 Task: Select the month "October".
Action: Mouse moved to (810, 109)
Screenshot: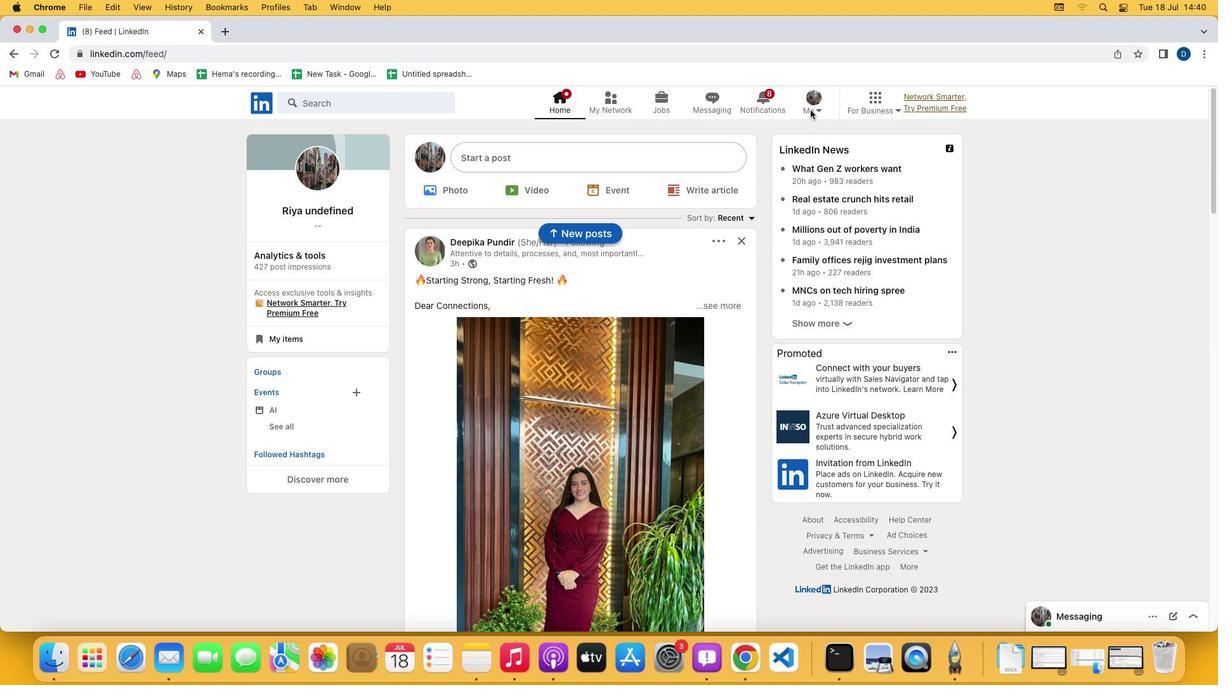 
Action: Mouse pressed left at (810, 109)
Screenshot: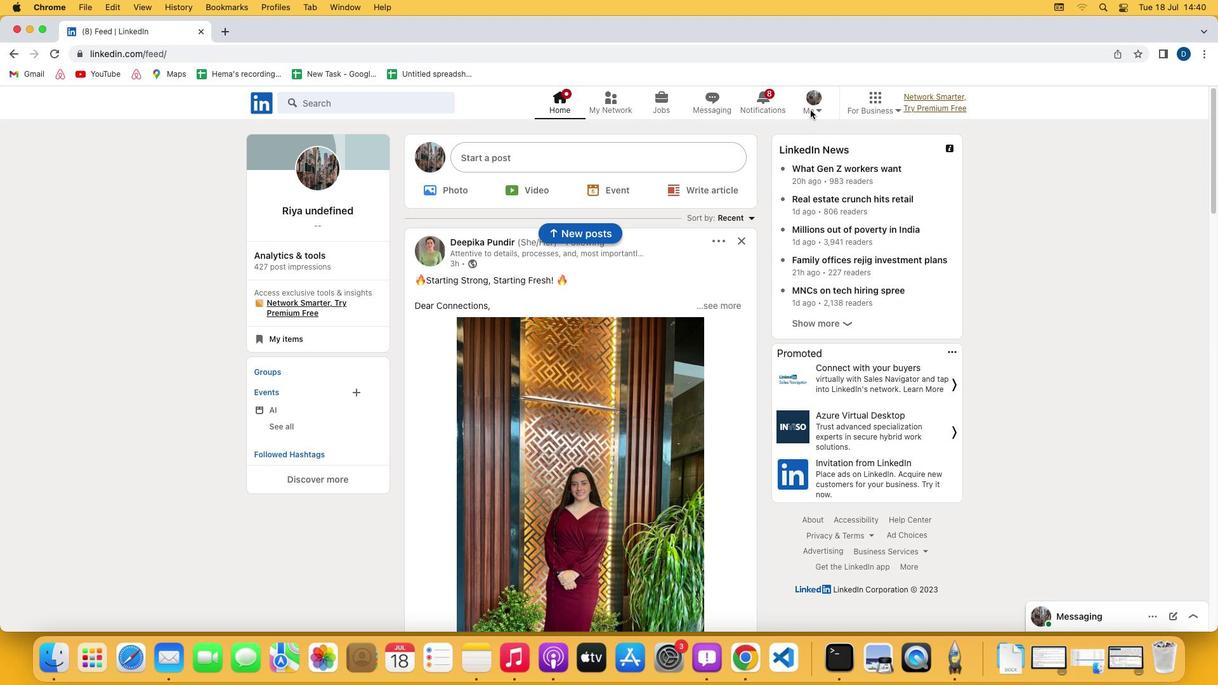 
Action: Mouse moved to (816, 109)
Screenshot: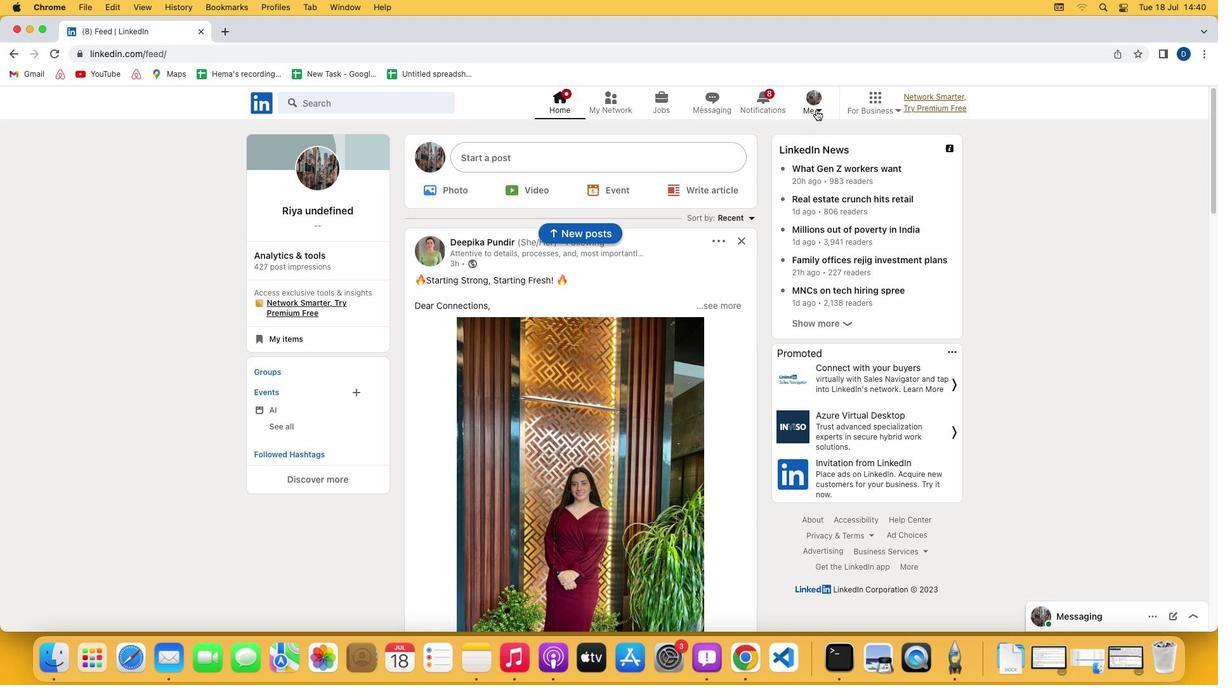 
Action: Mouse pressed left at (816, 109)
Screenshot: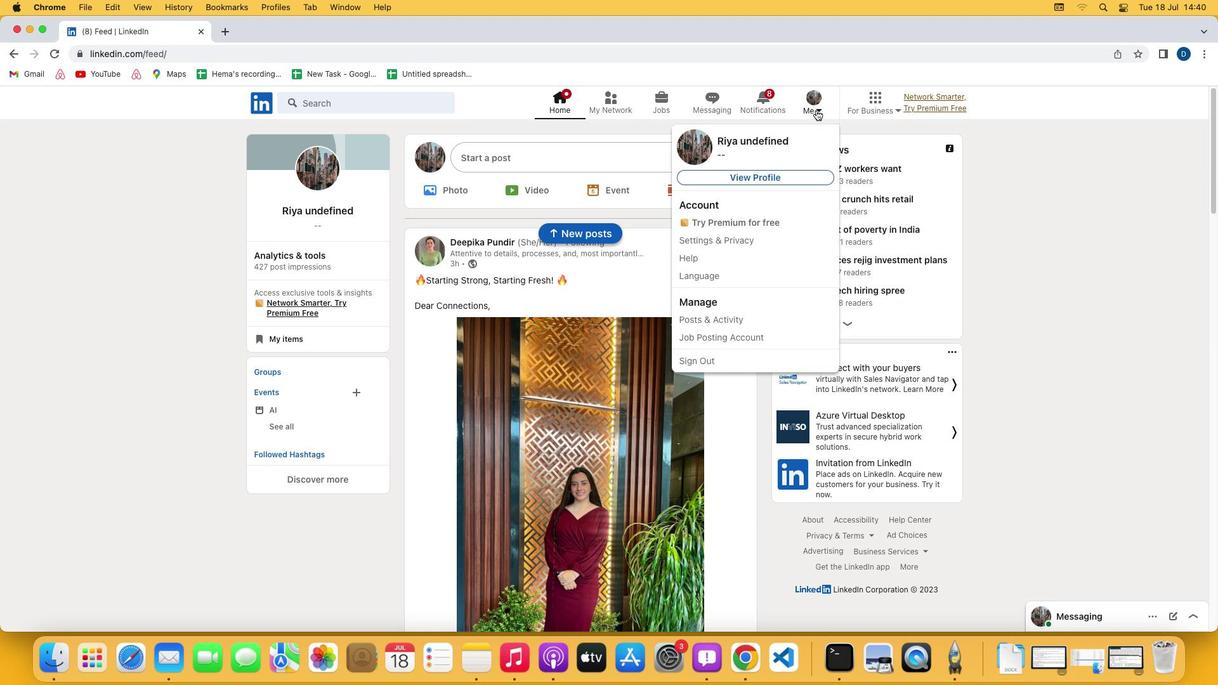 
Action: Mouse moved to (755, 171)
Screenshot: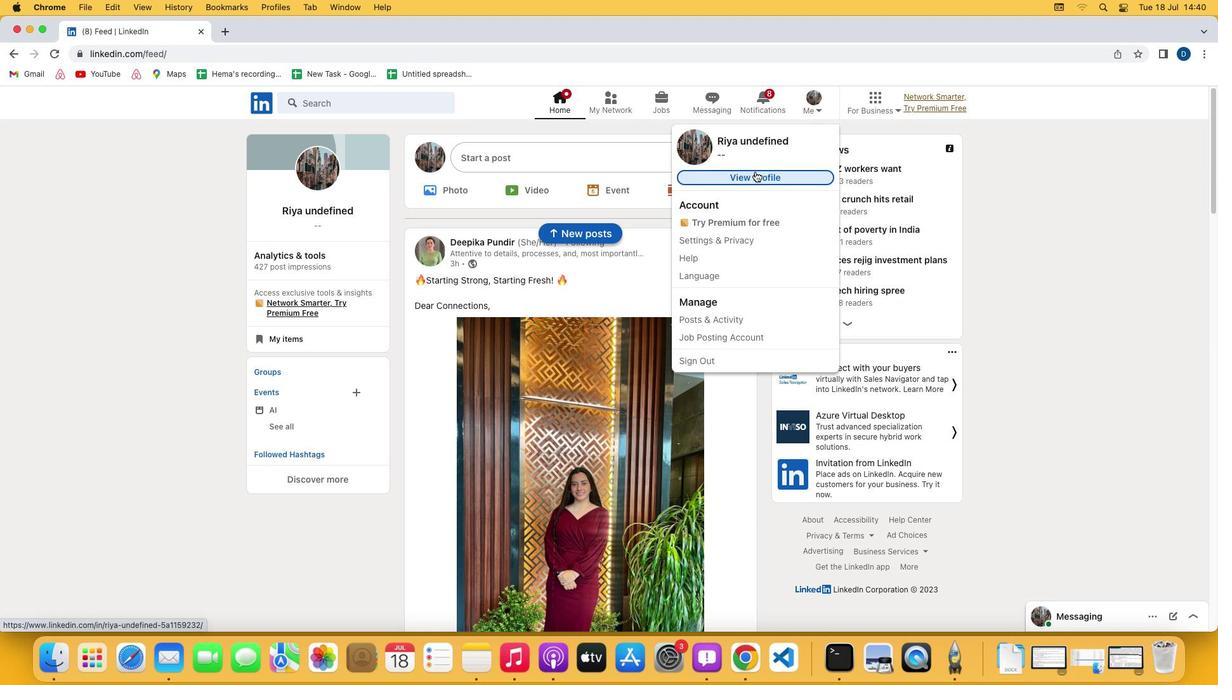 
Action: Mouse pressed left at (755, 171)
Screenshot: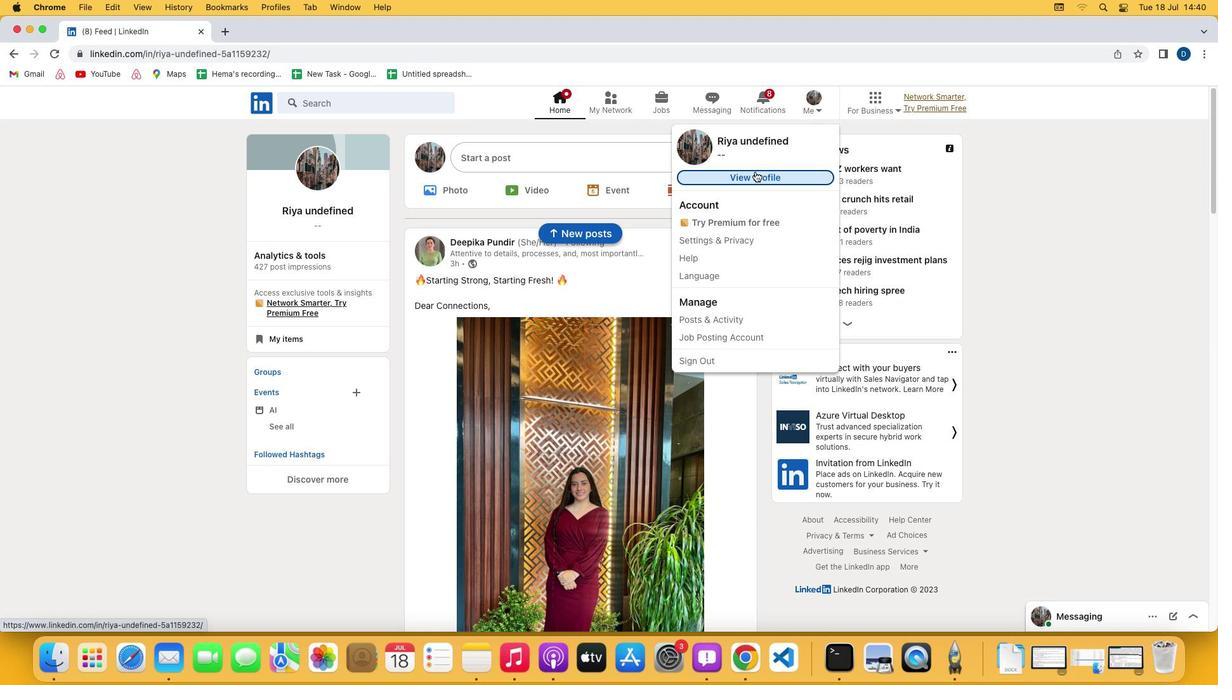 
Action: Mouse moved to (385, 427)
Screenshot: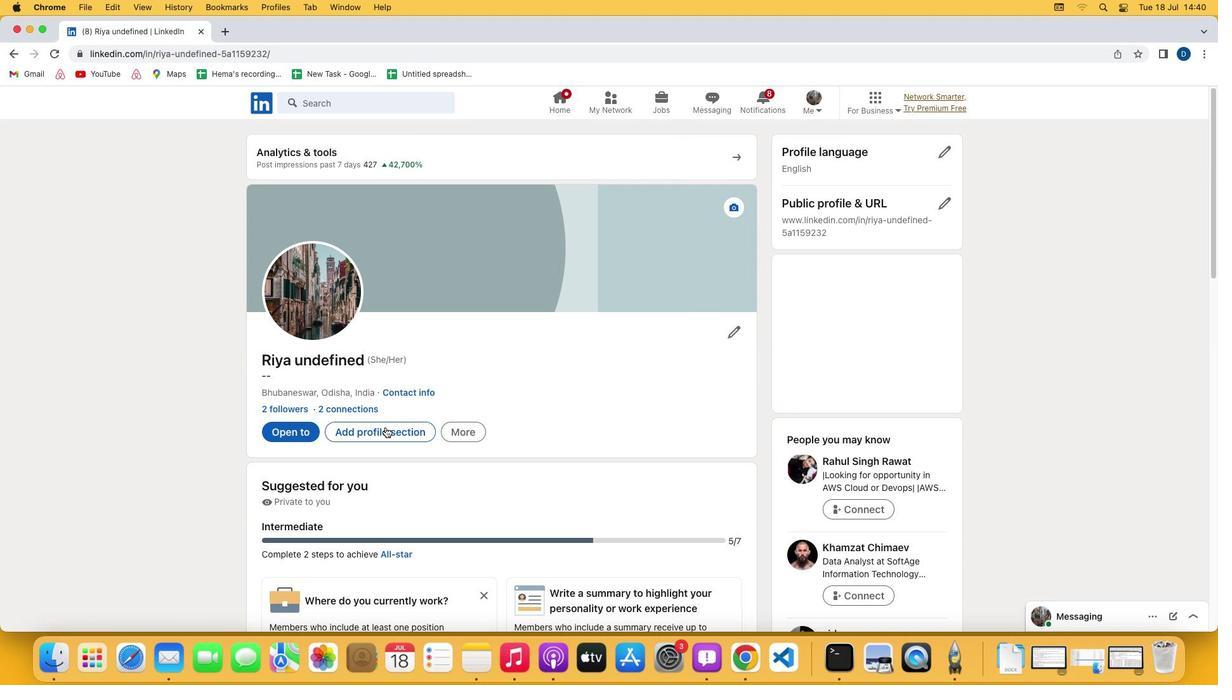 
Action: Mouse pressed left at (385, 427)
Screenshot: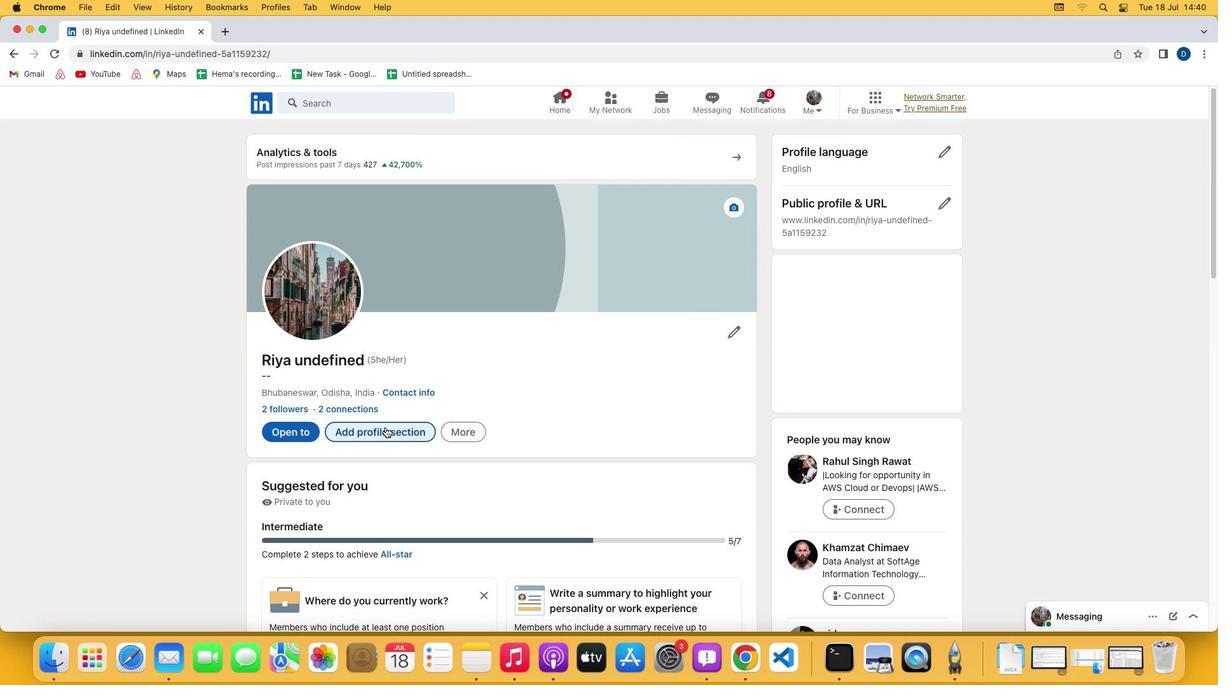 
Action: Mouse moved to (471, 277)
Screenshot: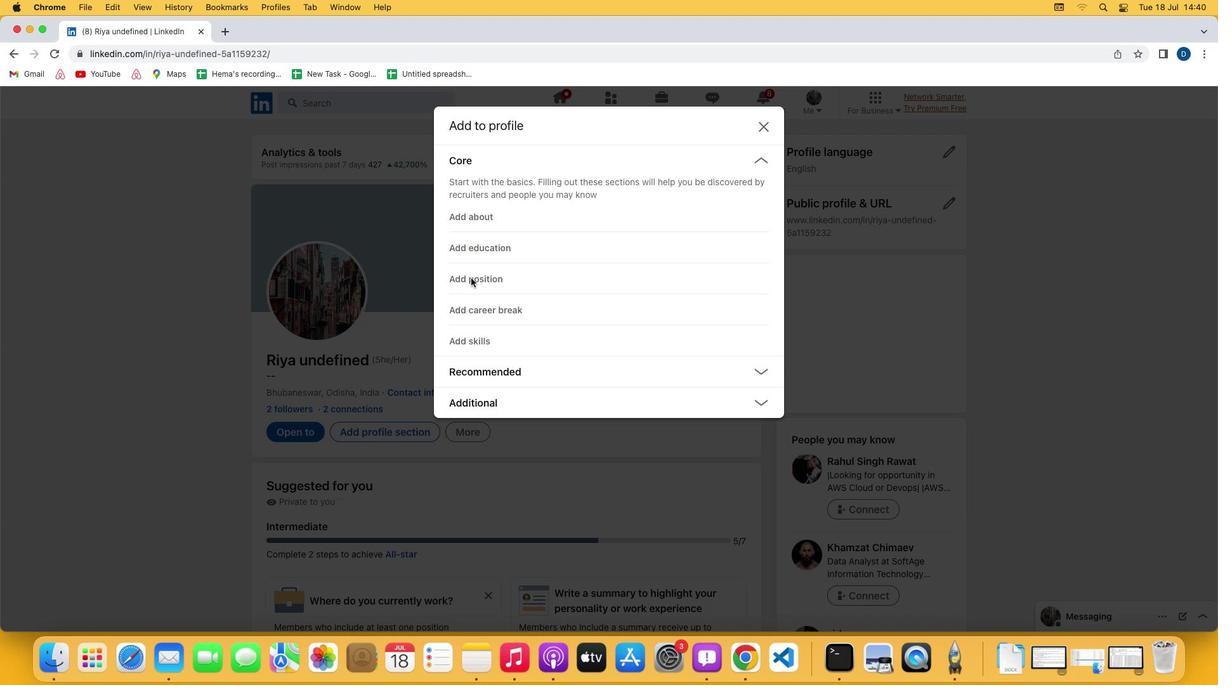 
Action: Mouse pressed left at (471, 277)
Screenshot: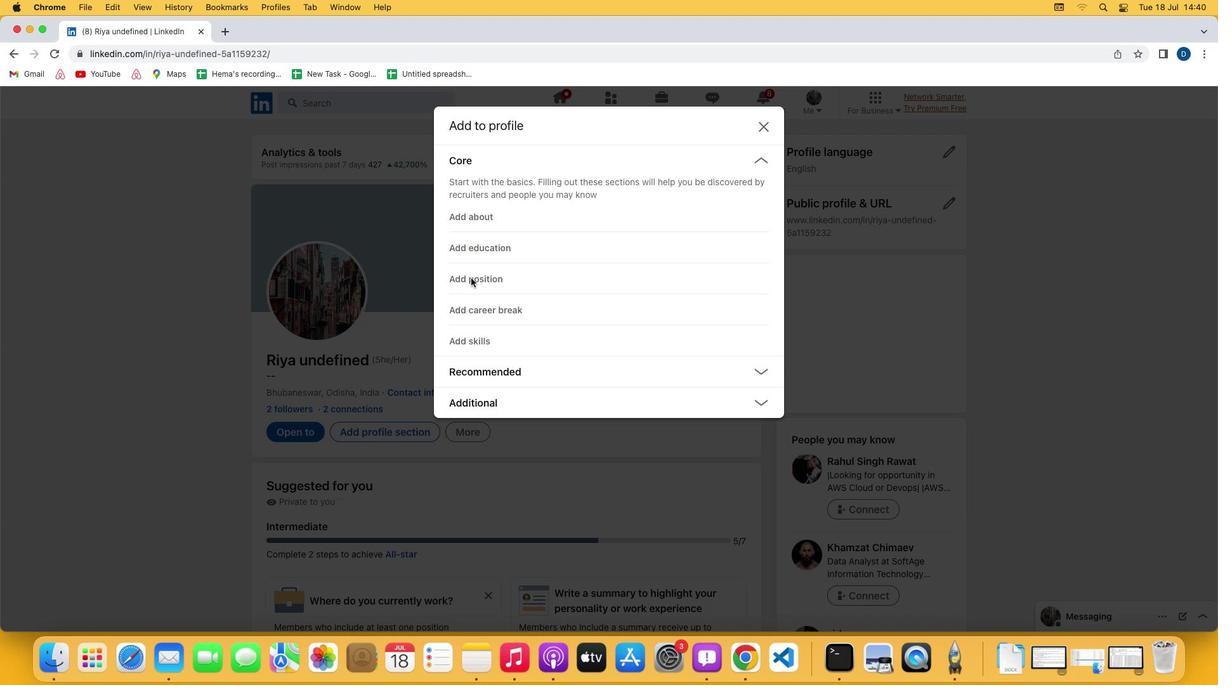 
Action: Mouse moved to (557, 368)
Screenshot: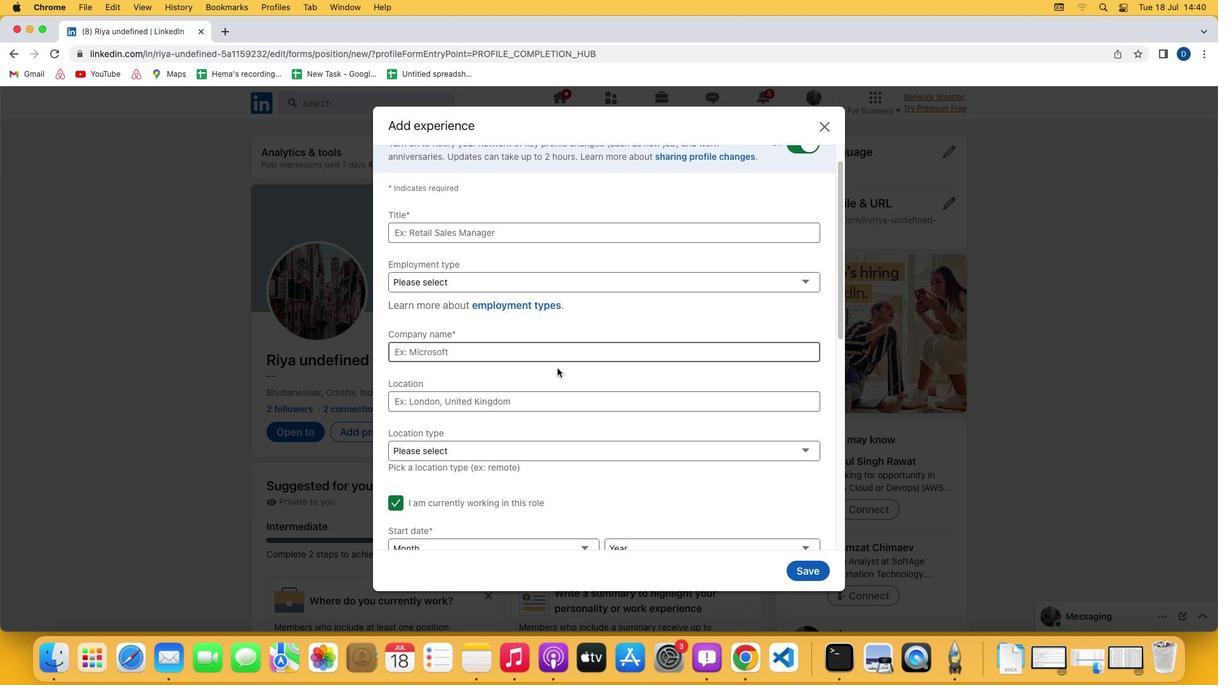 
Action: Mouse scrolled (557, 368) with delta (0, 0)
Screenshot: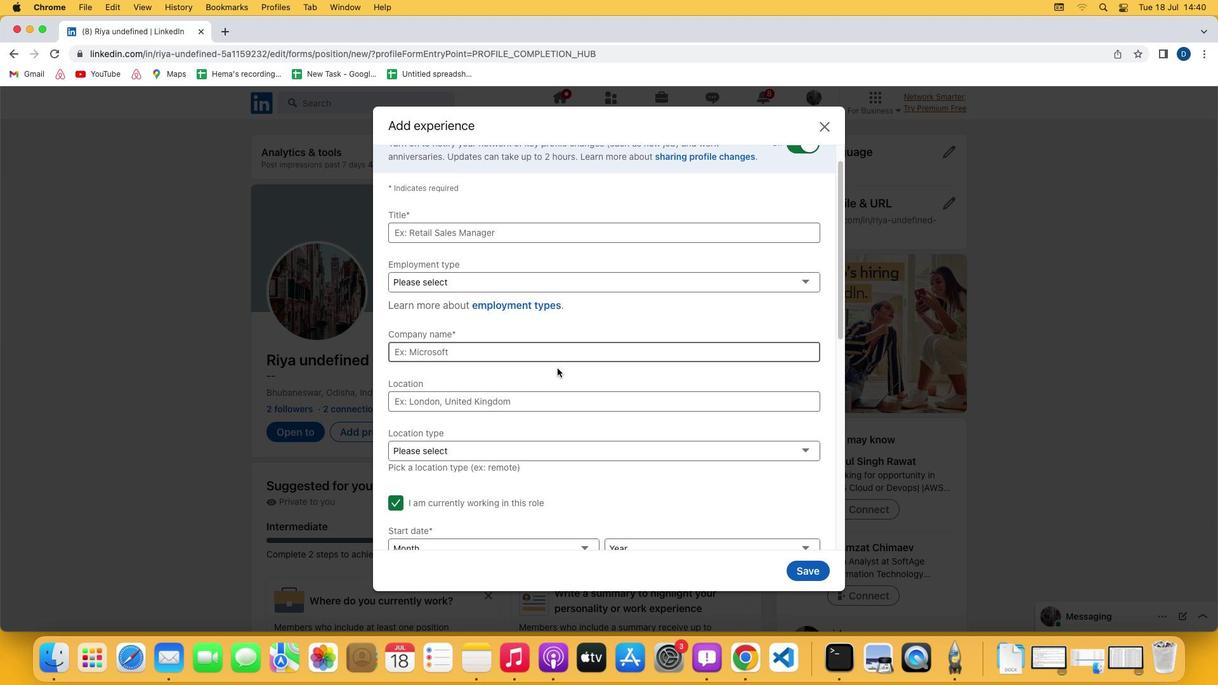 
Action: Mouse scrolled (557, 368) with delta (0, 0)
Screenshot: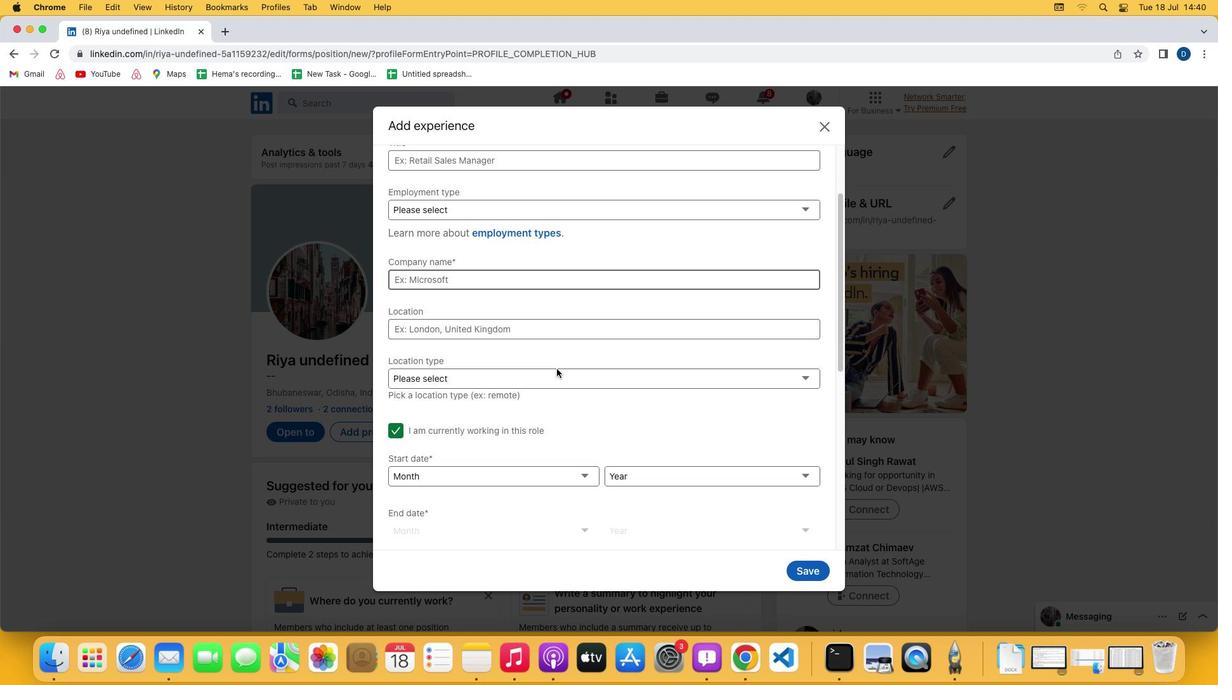 
Action: Mouse scrolled (557, 368) with delta (0, -1)
Screenshot: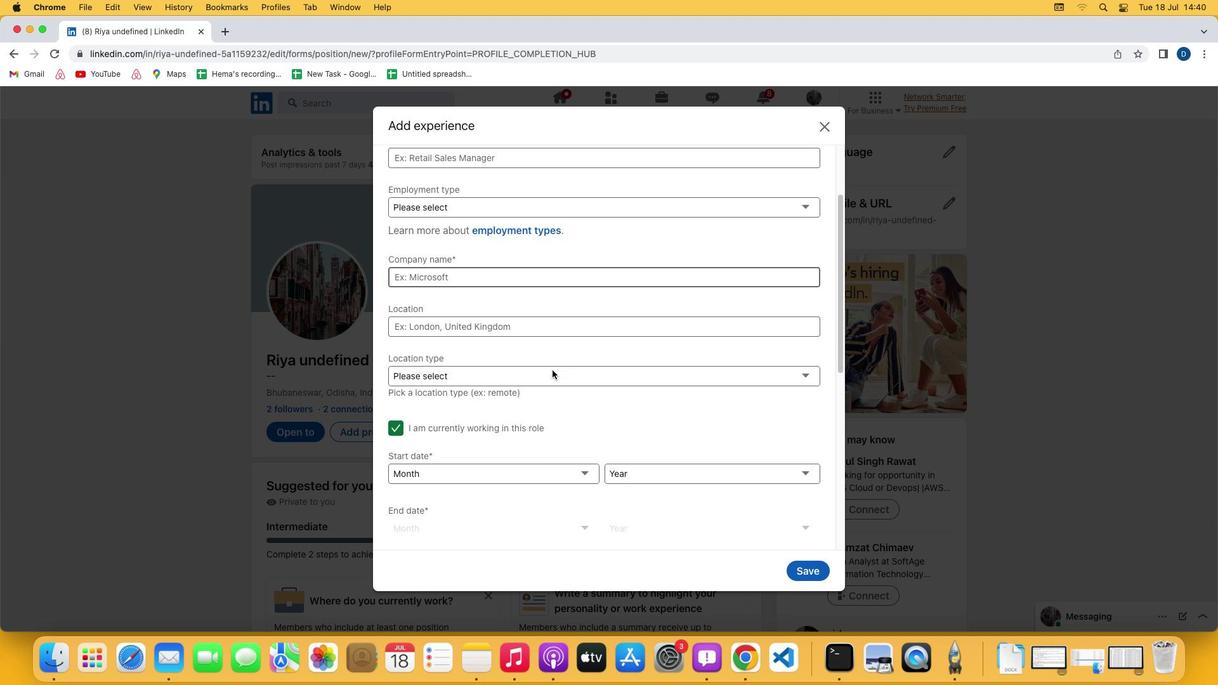 
Action: Mouse moved to (392, 430)
Screenshot: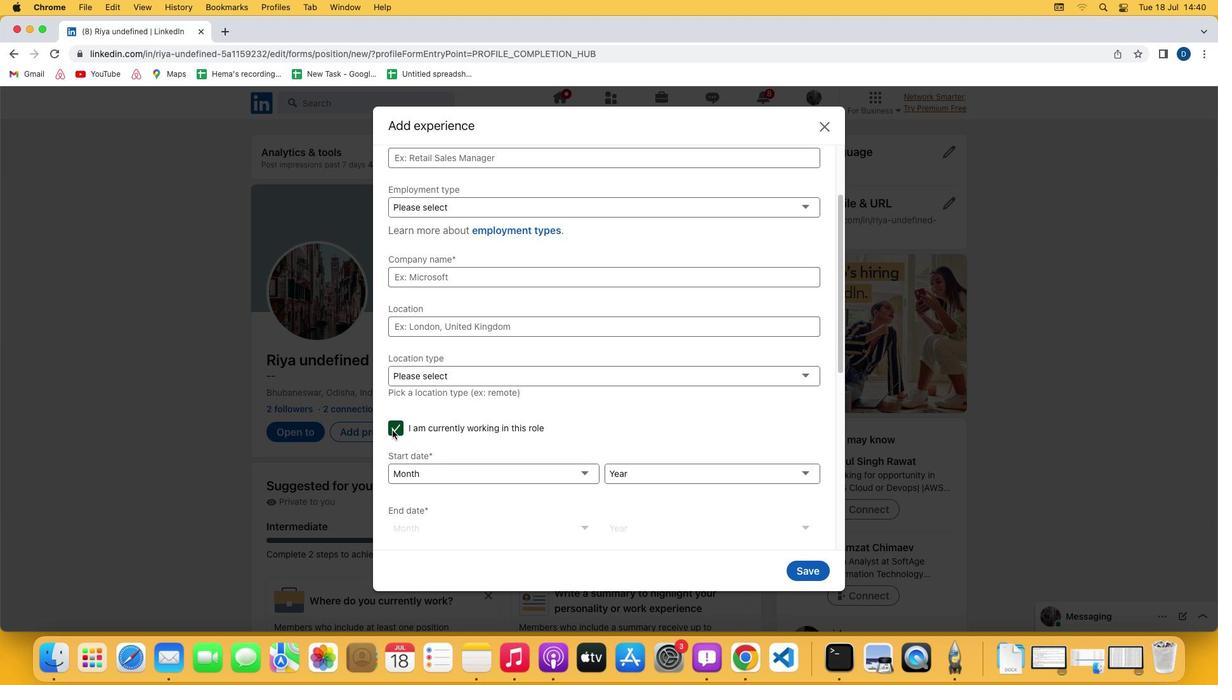 
Action: Mouse pressed left at (392, 430)
Screenshot: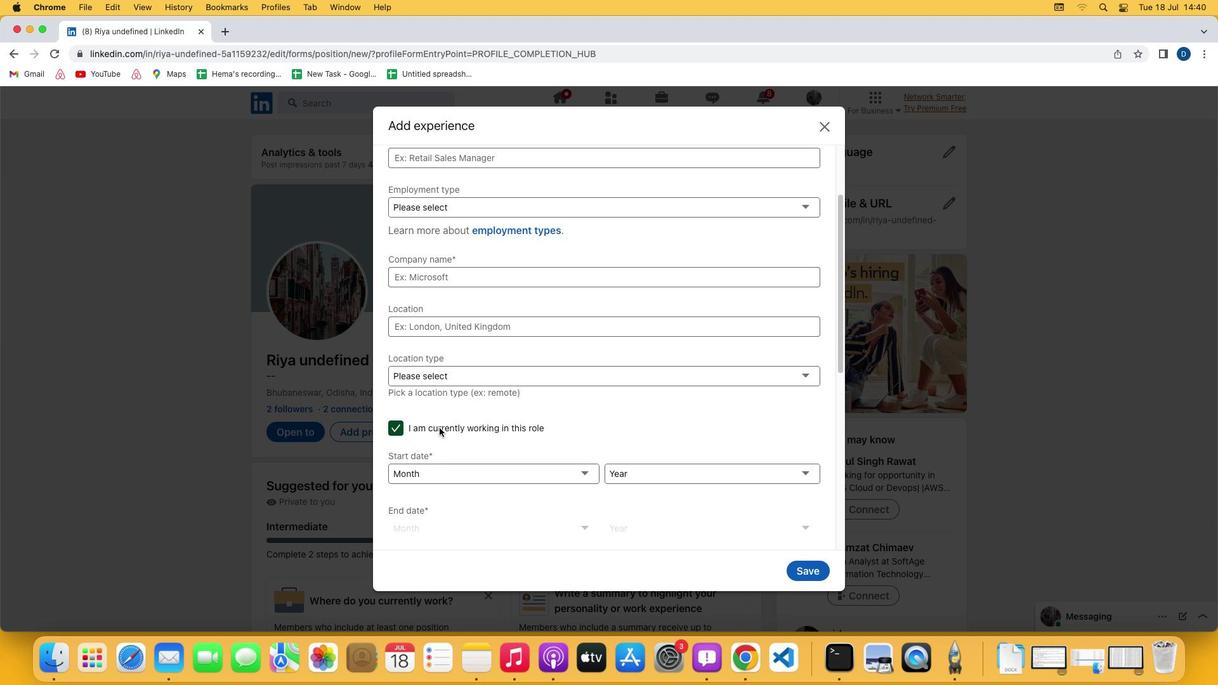 
Action: Mouse moved to (512, 415)
Screenshot: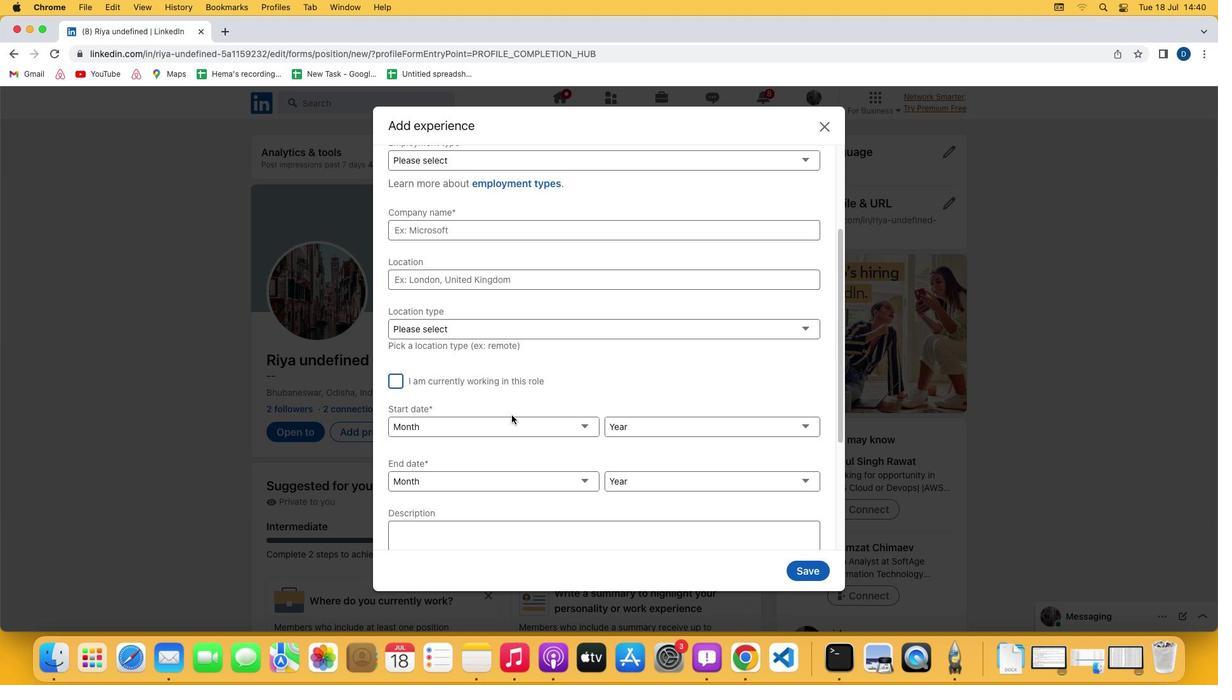 
Action: Mouse scrolled (512, 415) with delta (0, 0)
Screenshot: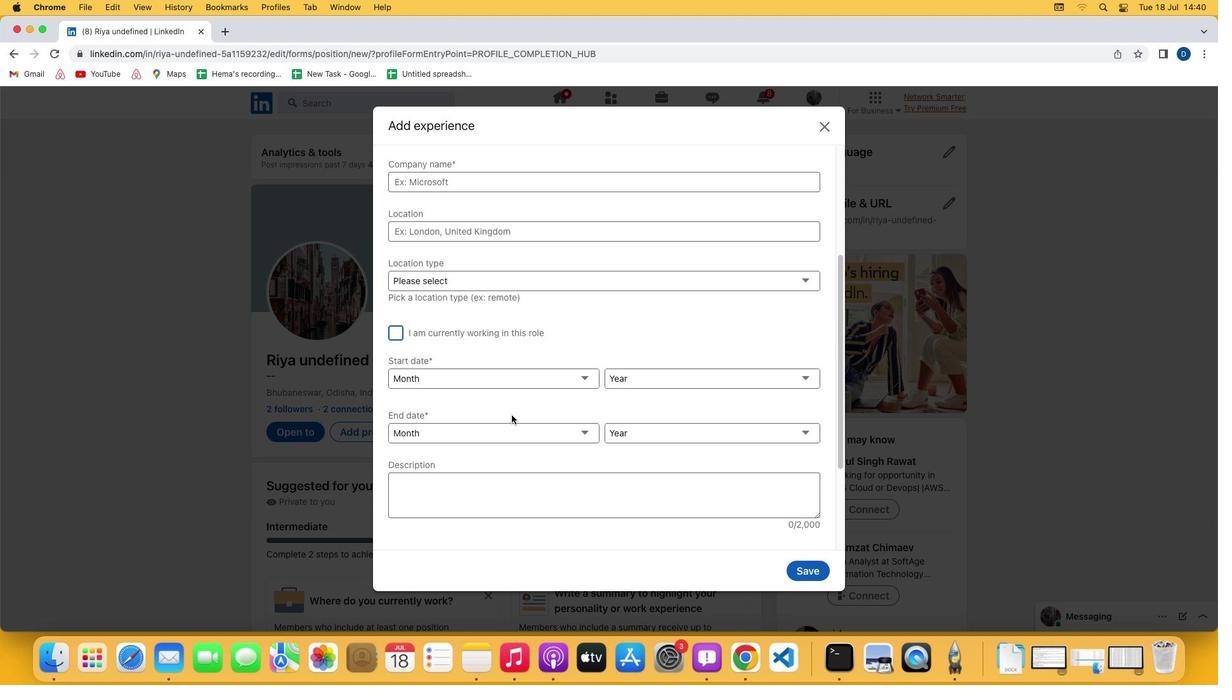 
Action: Mouse scrolled (512, 415) with delta (0, 0)
Screenshot: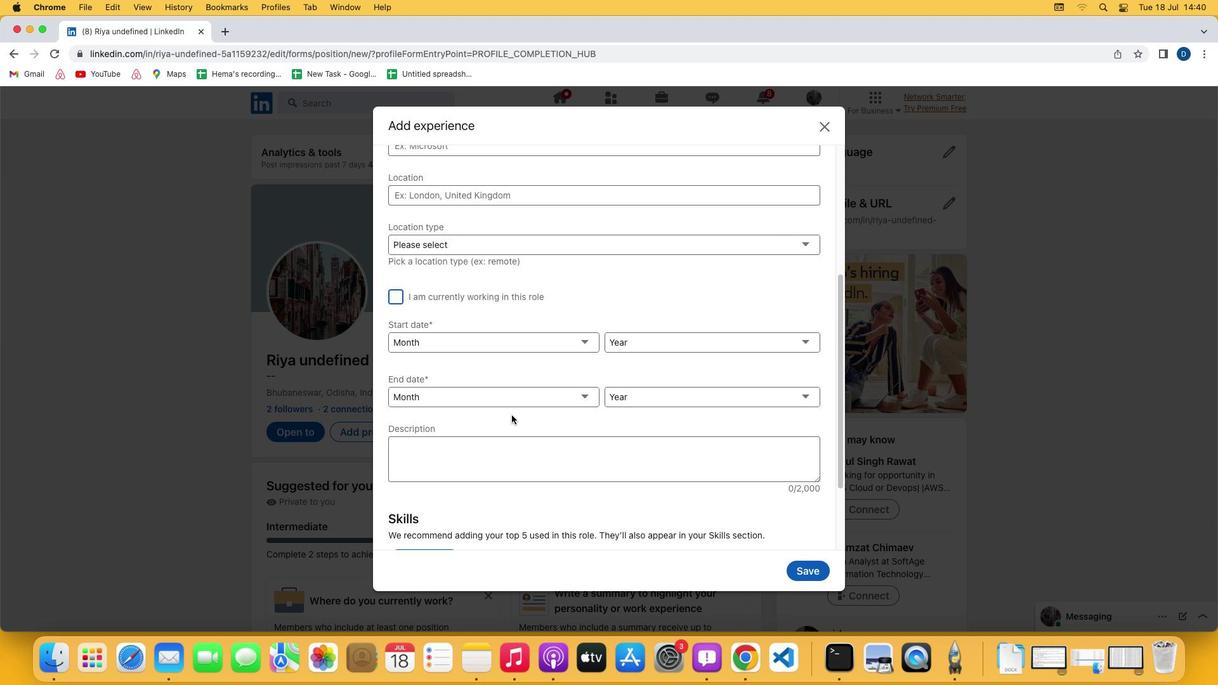 
Action: Mouse scrolled (512, 415) with delta (0, -1)
Screenshot: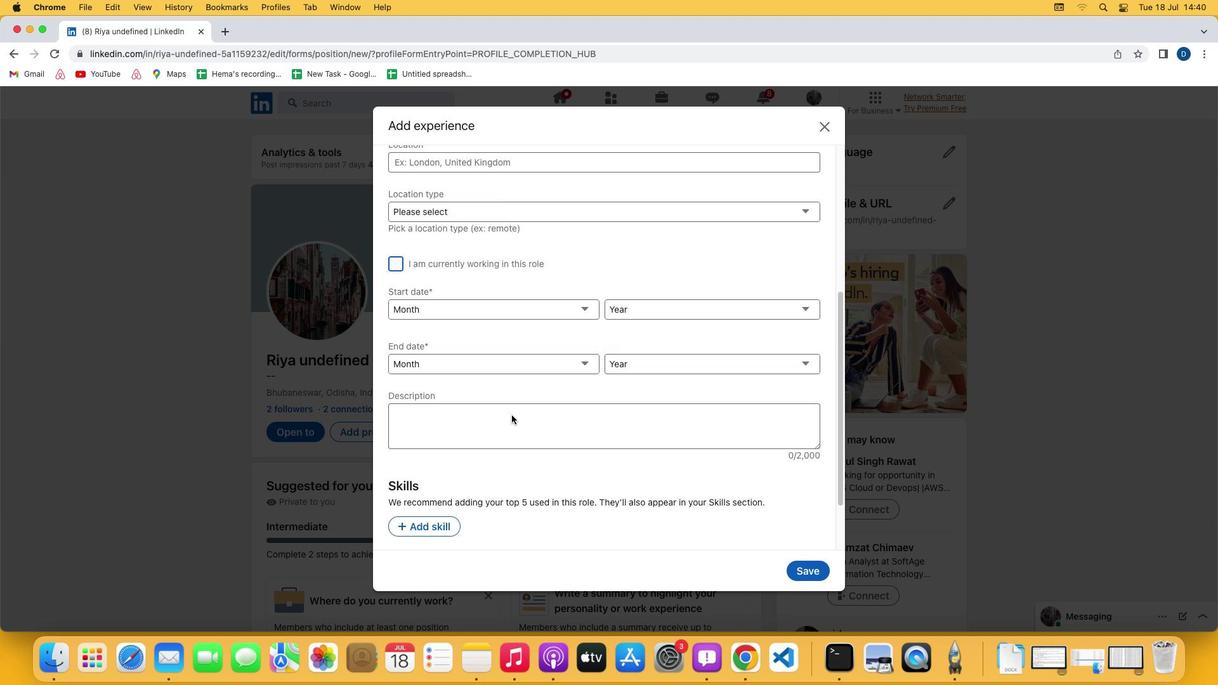 
Action: Mouse scrolled (512, 415) with delta (0, -1)
Screenshot: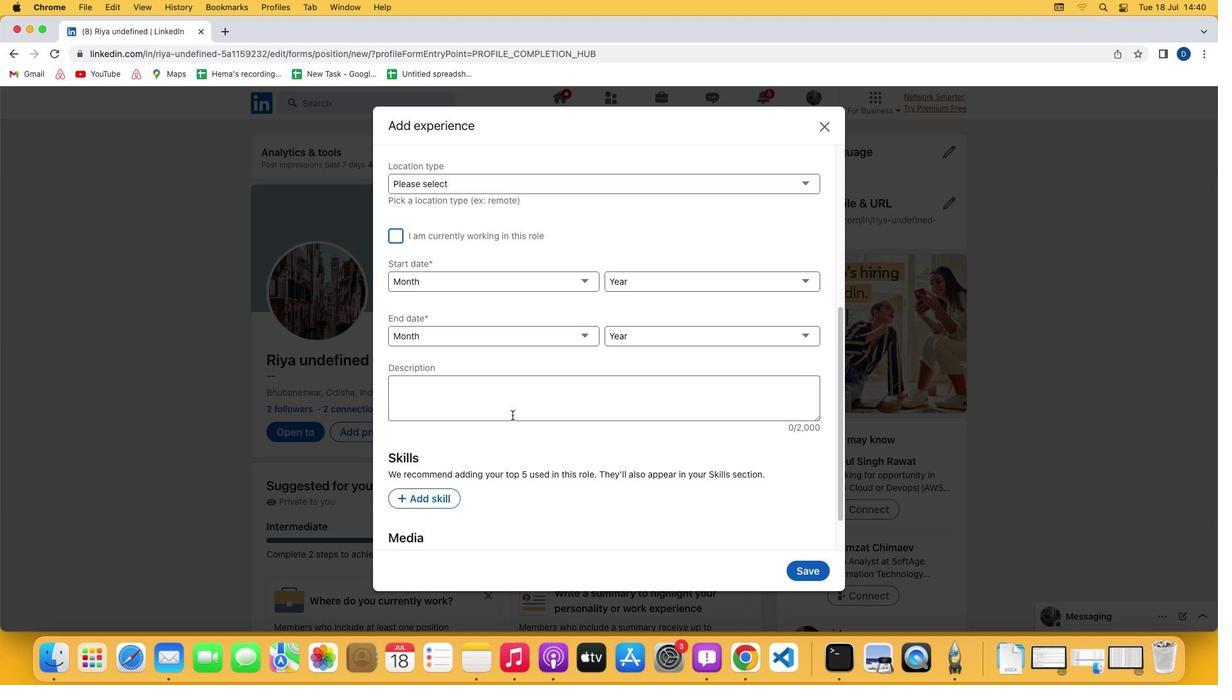 
Action: Mouse moved to (586, 335)
Screenshot: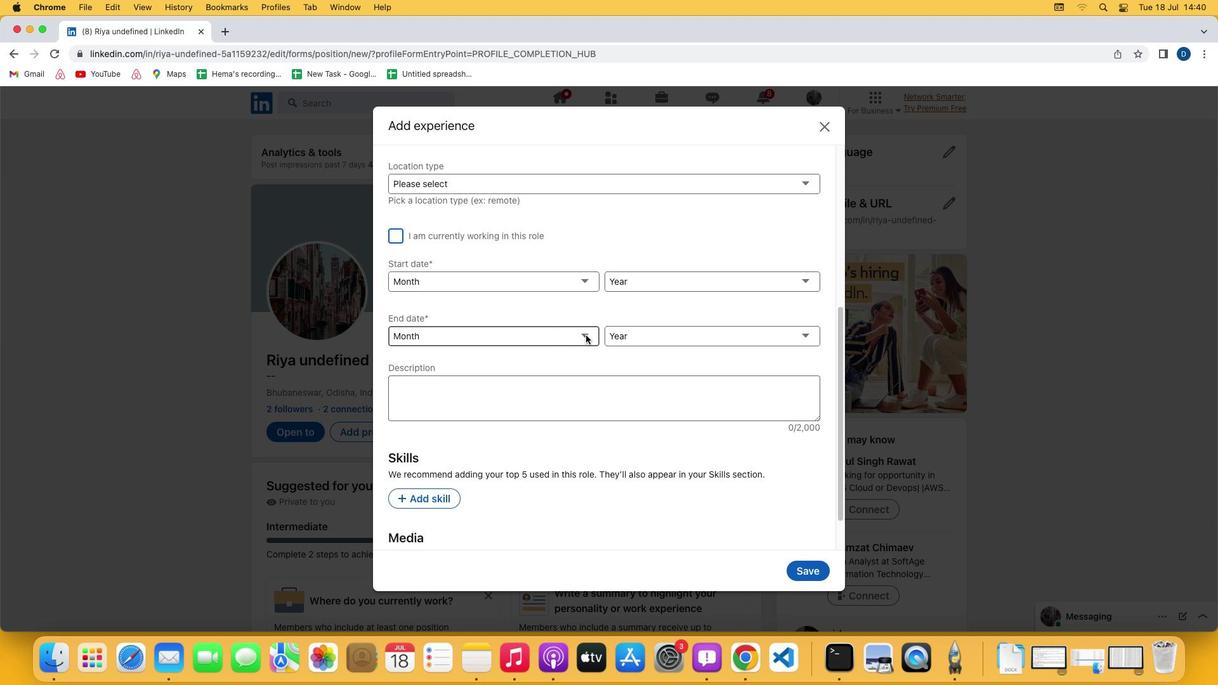 
Action: Mouse pressed left at (586, 335)
Screenshot: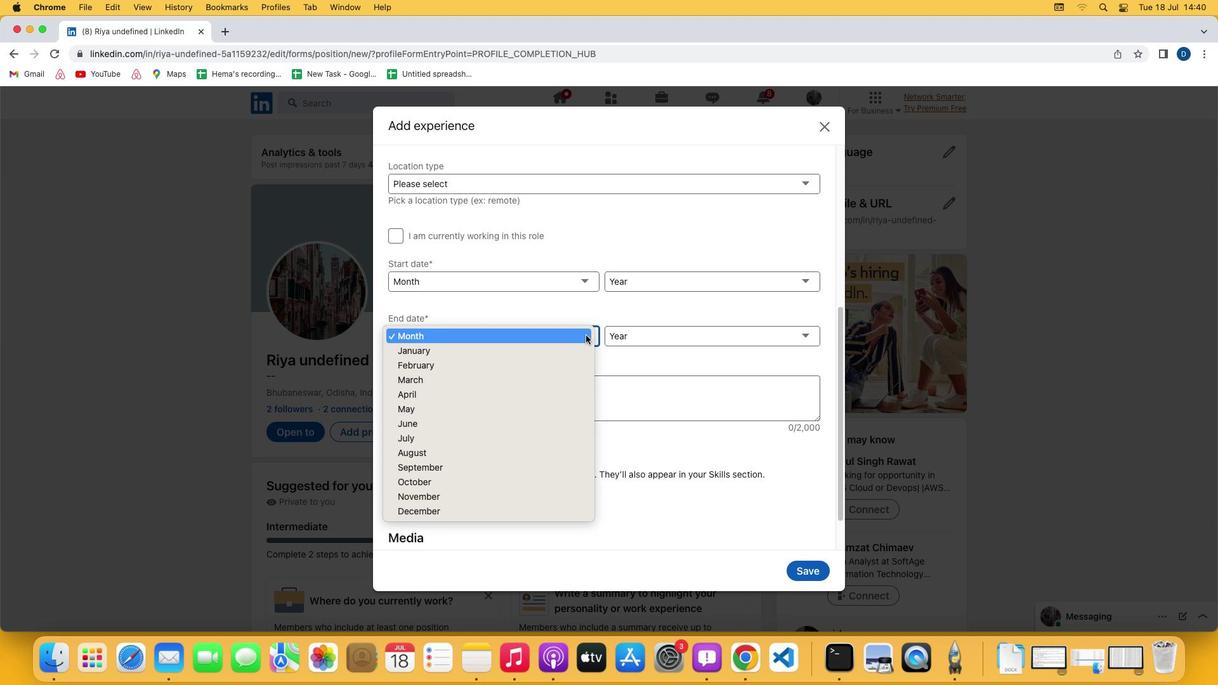 
Action: Mouse moved to (476, 481)
Screenshot: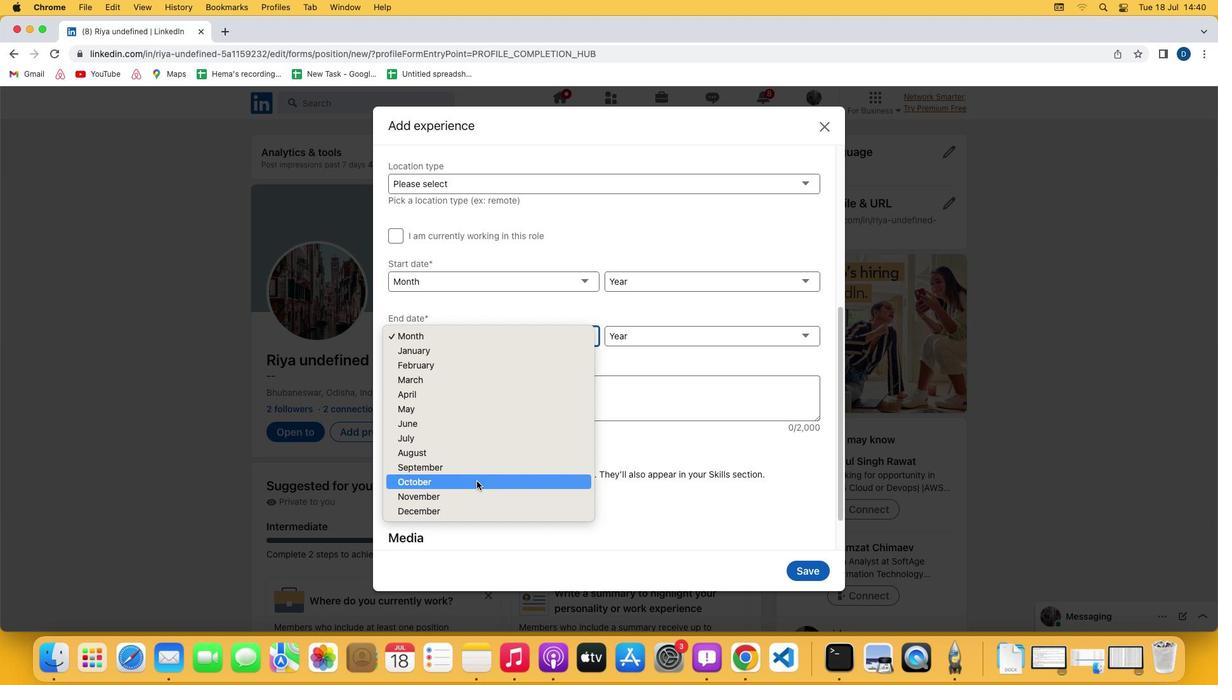 
Action: Mouse pressed left at (476, 481)
Screenshot: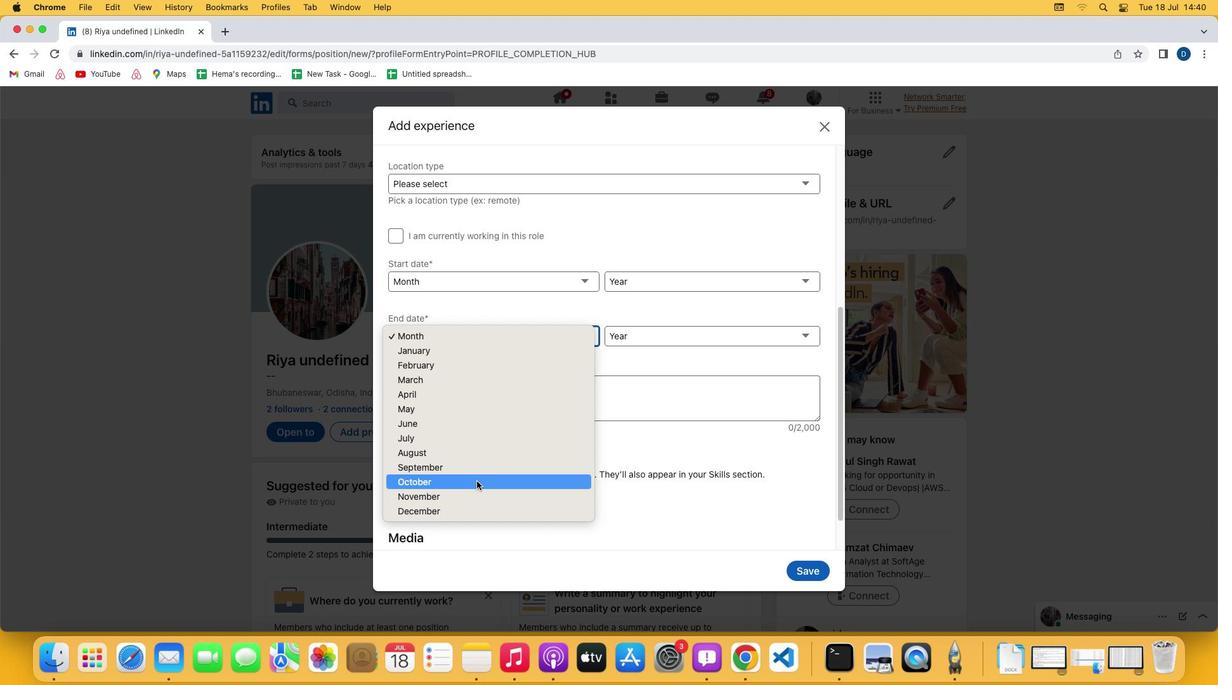 
